 Task: Select the auto option in the chat request send.
Action: Mouse moved to (16, 675)
Screenshot: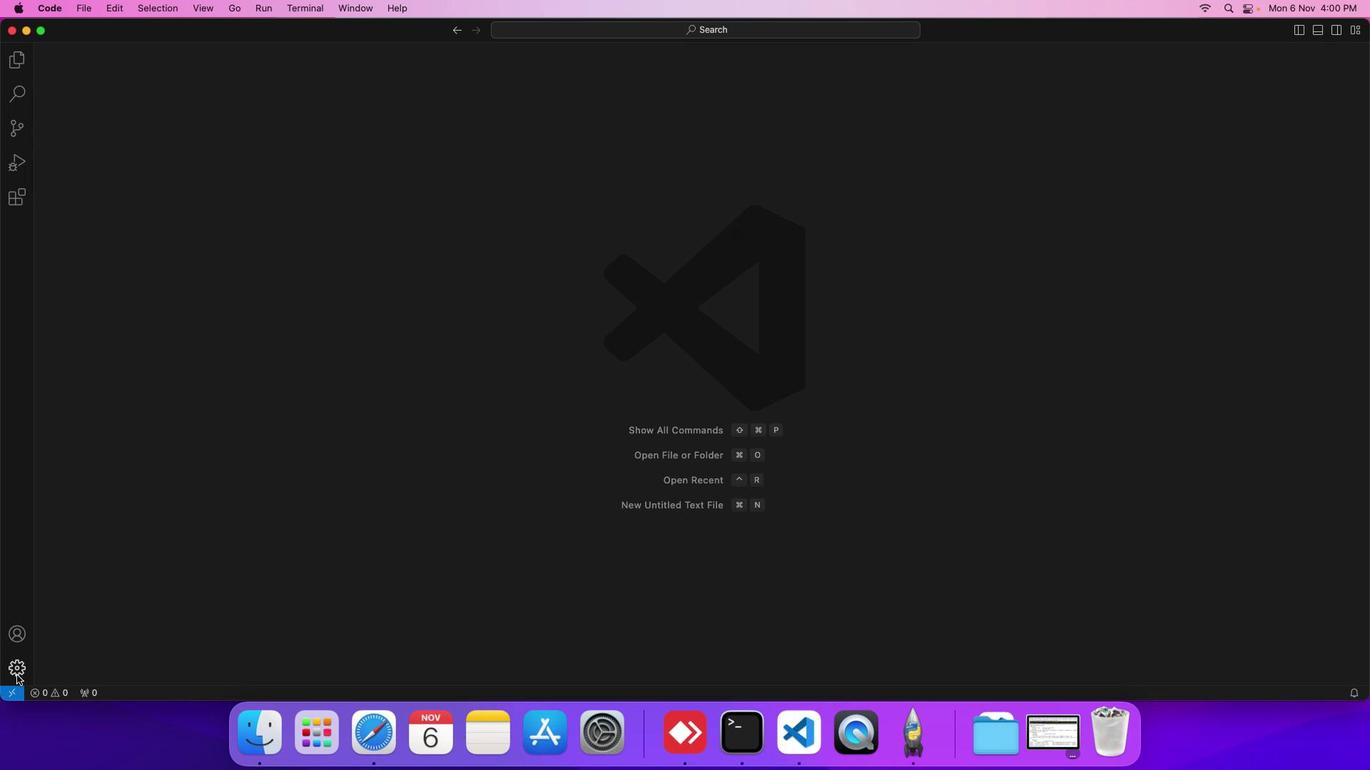 
Action: Mouse pressed left at (16, 675)
Screenshot: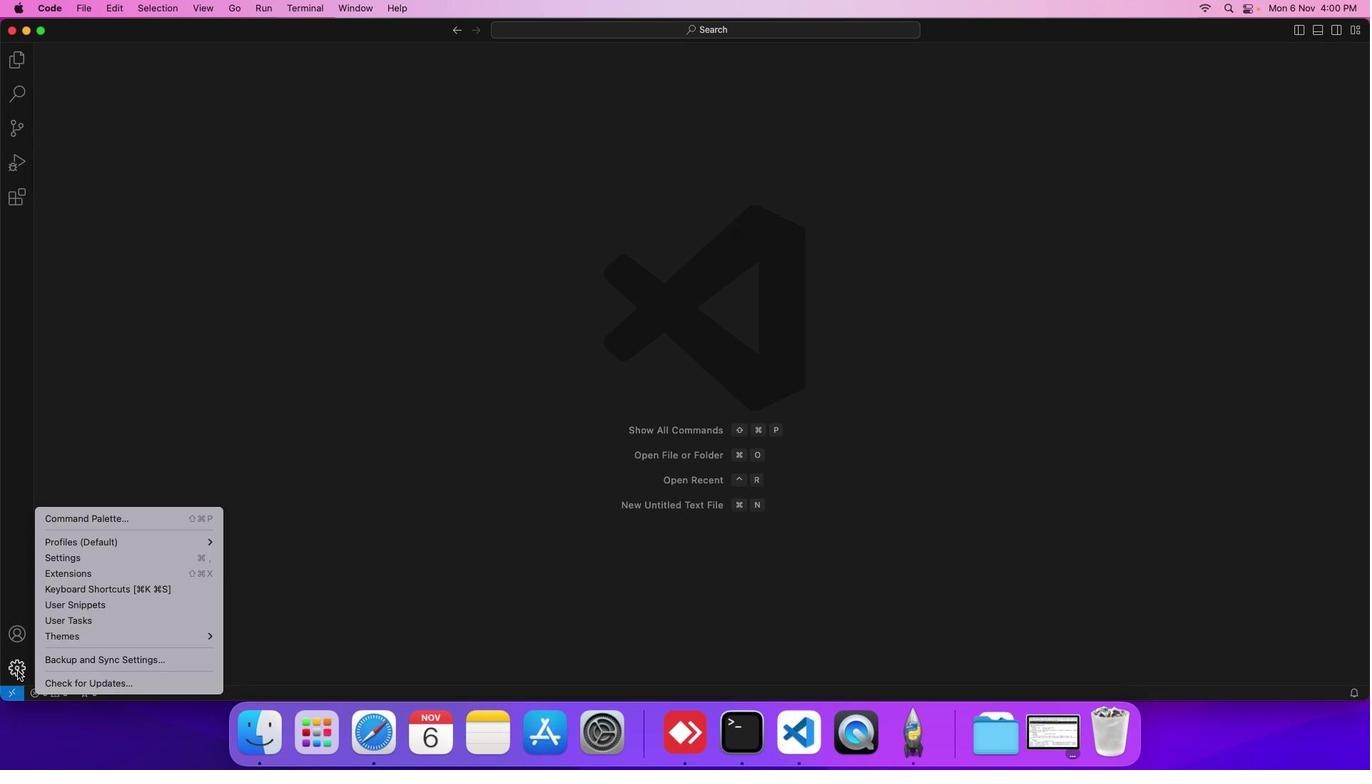 
Action: Mouse moved to (71, 559)
Screenshot: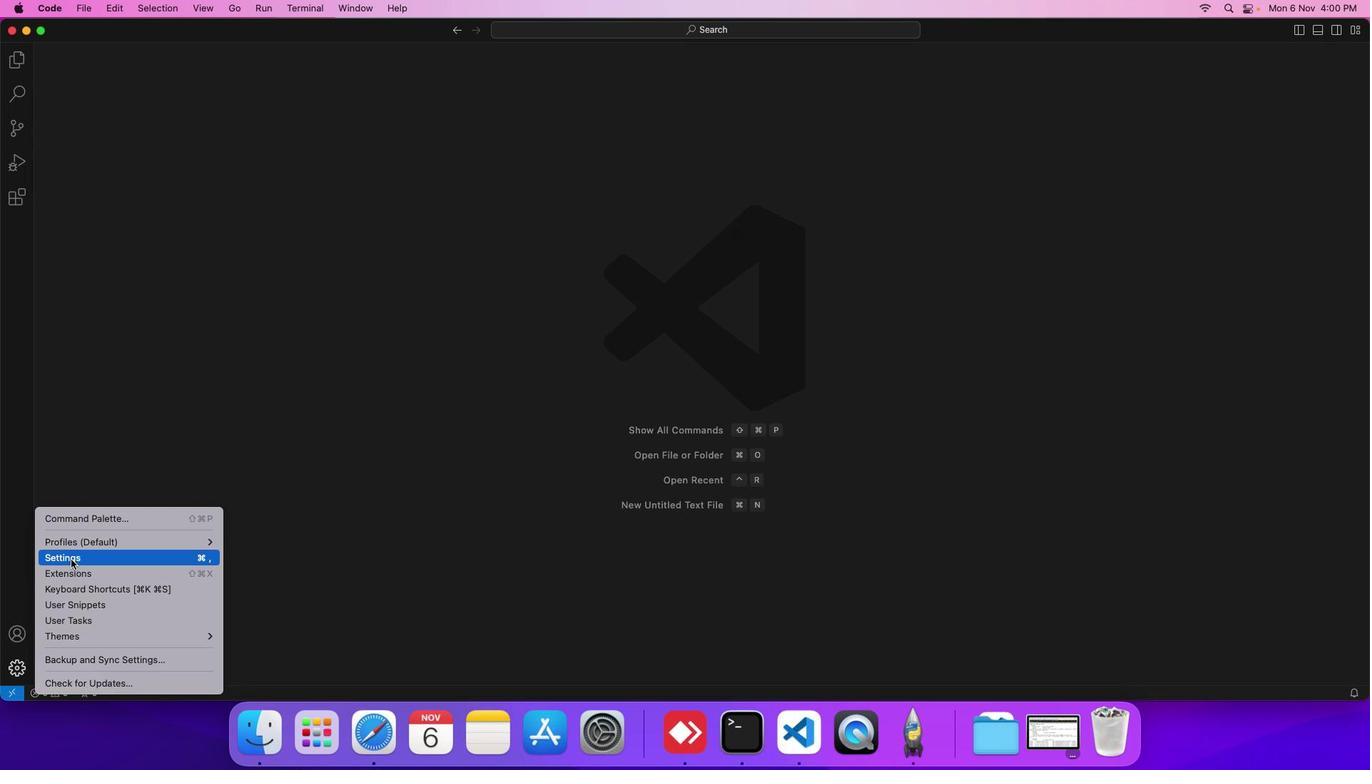 
Action: Mouse pressed left at (71, 559)
Screenshot: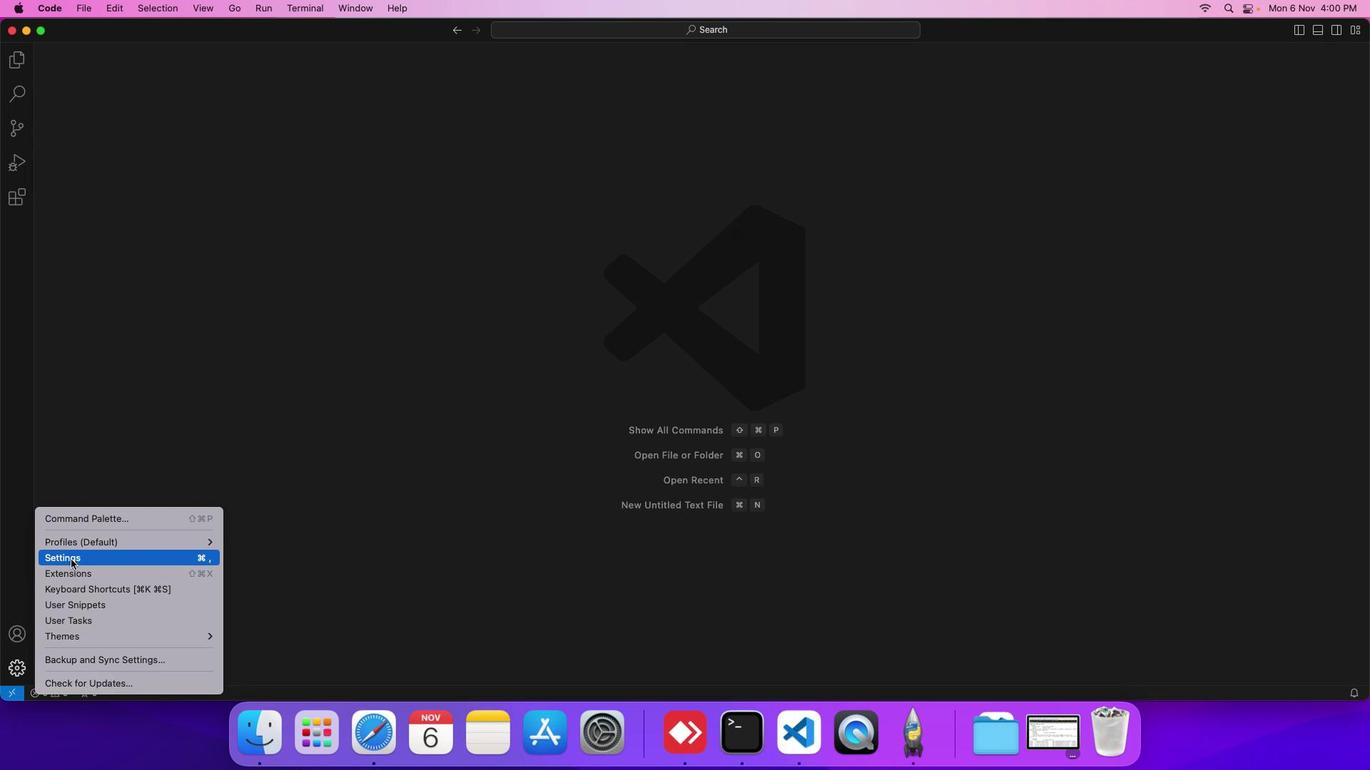 
Action: Mouse moved to (341, 208)
Screenshot: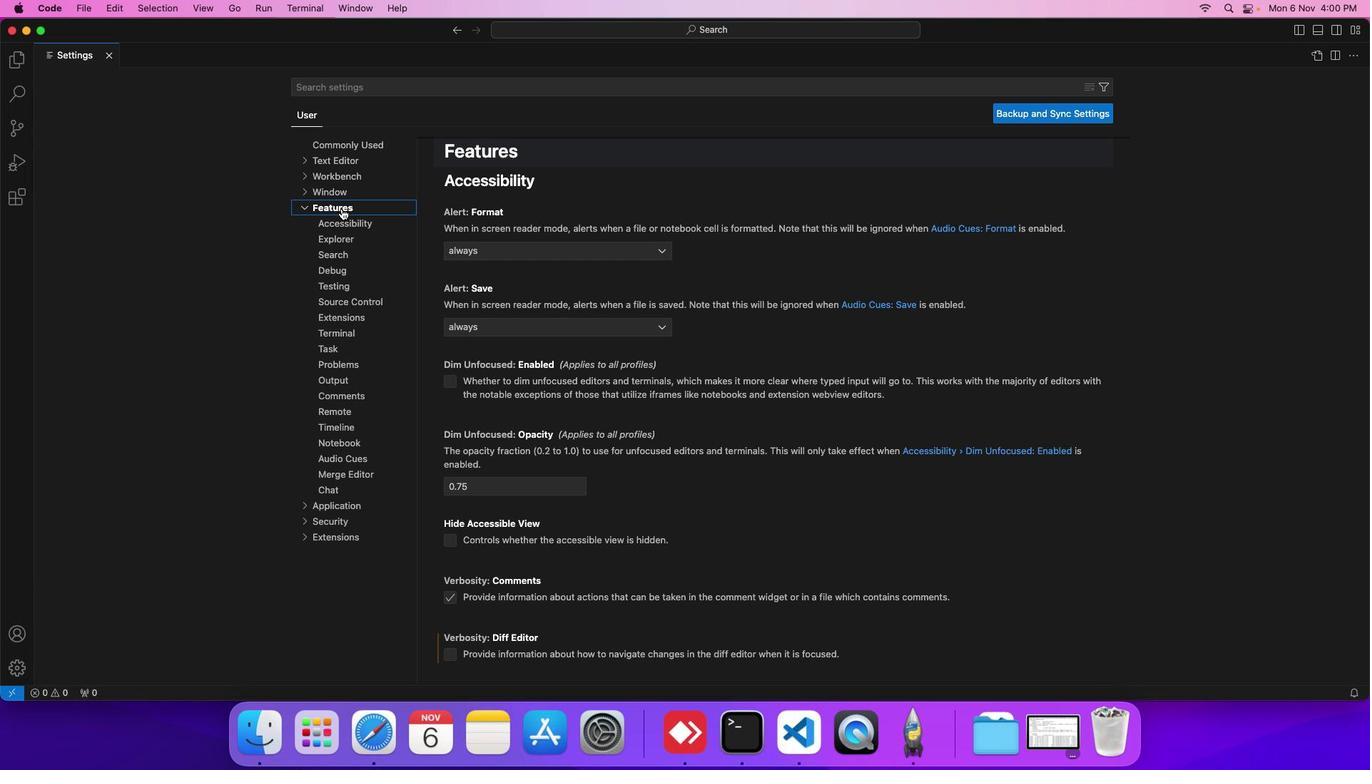 
Action: Mouse pressed left at (341, 208)
Screenshot: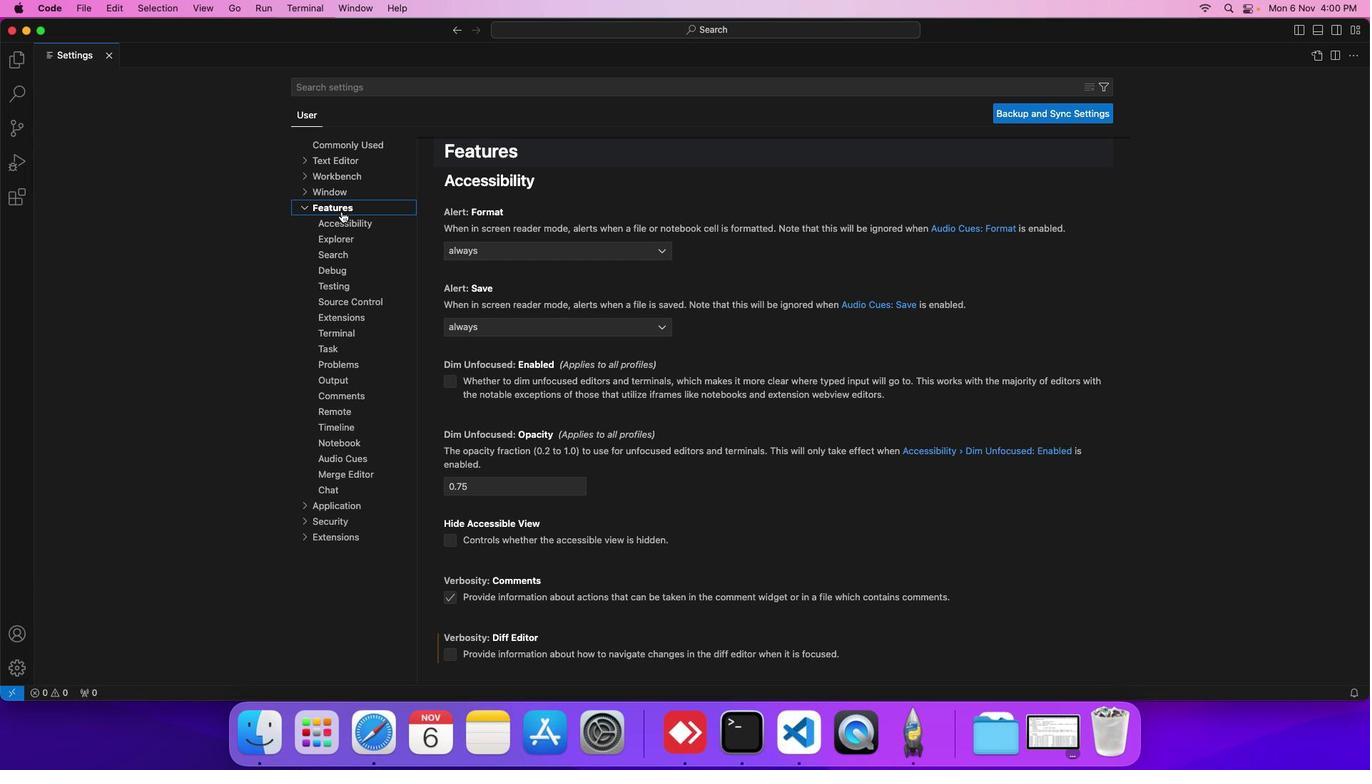 
Action: Mouse moved to (345, 456)
Screenshot: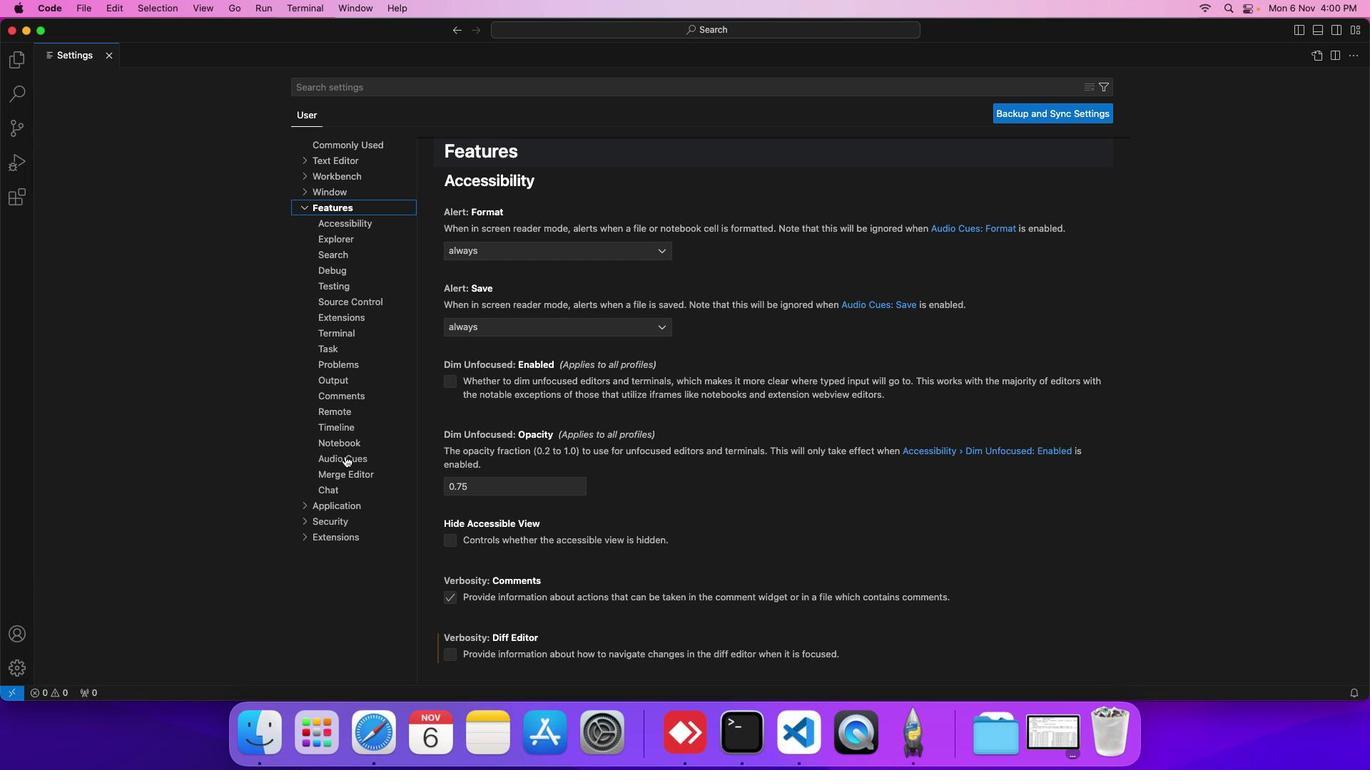 
Action: Mouse pressed left at (345, 456)
Screenshot: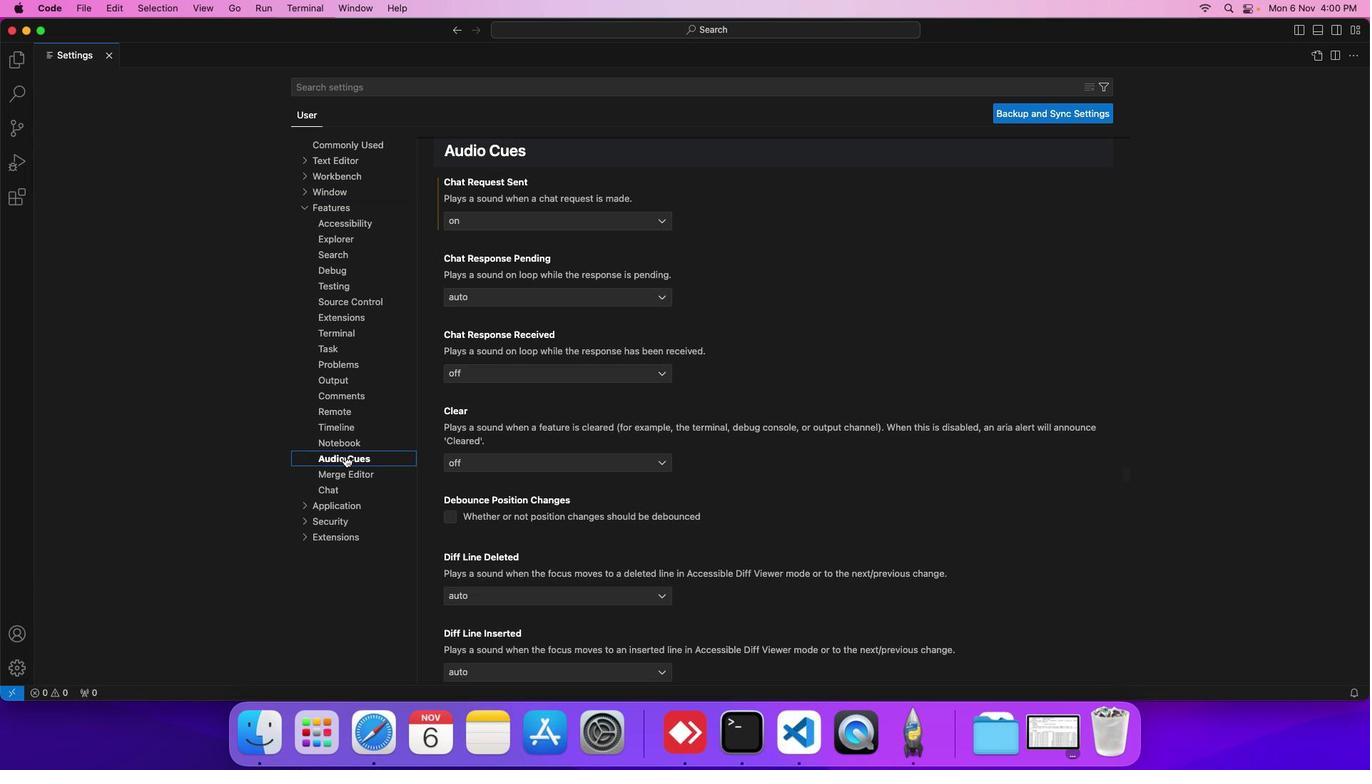
Action: Mouse moved to (502, 222)
Screenshot: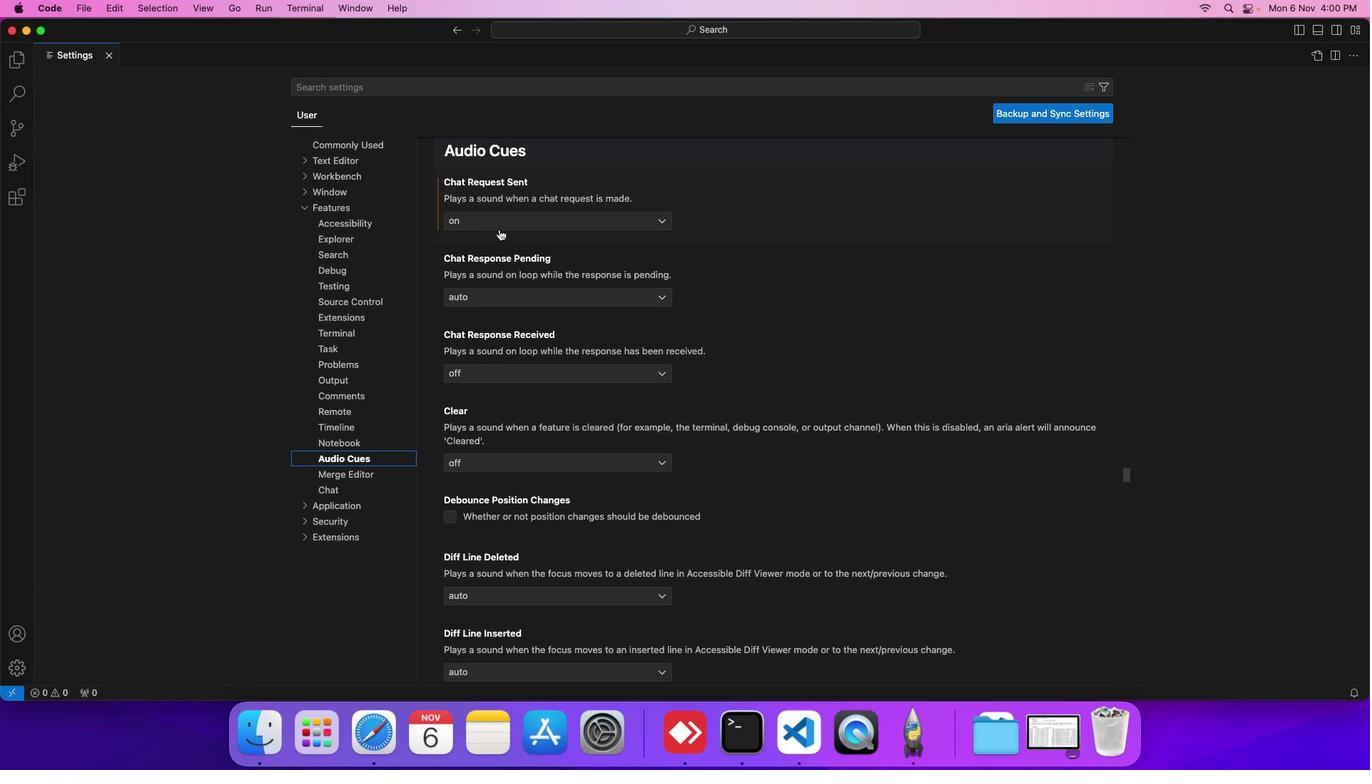 
Action: Mouse pressed left at (502, 222)
Screenshot: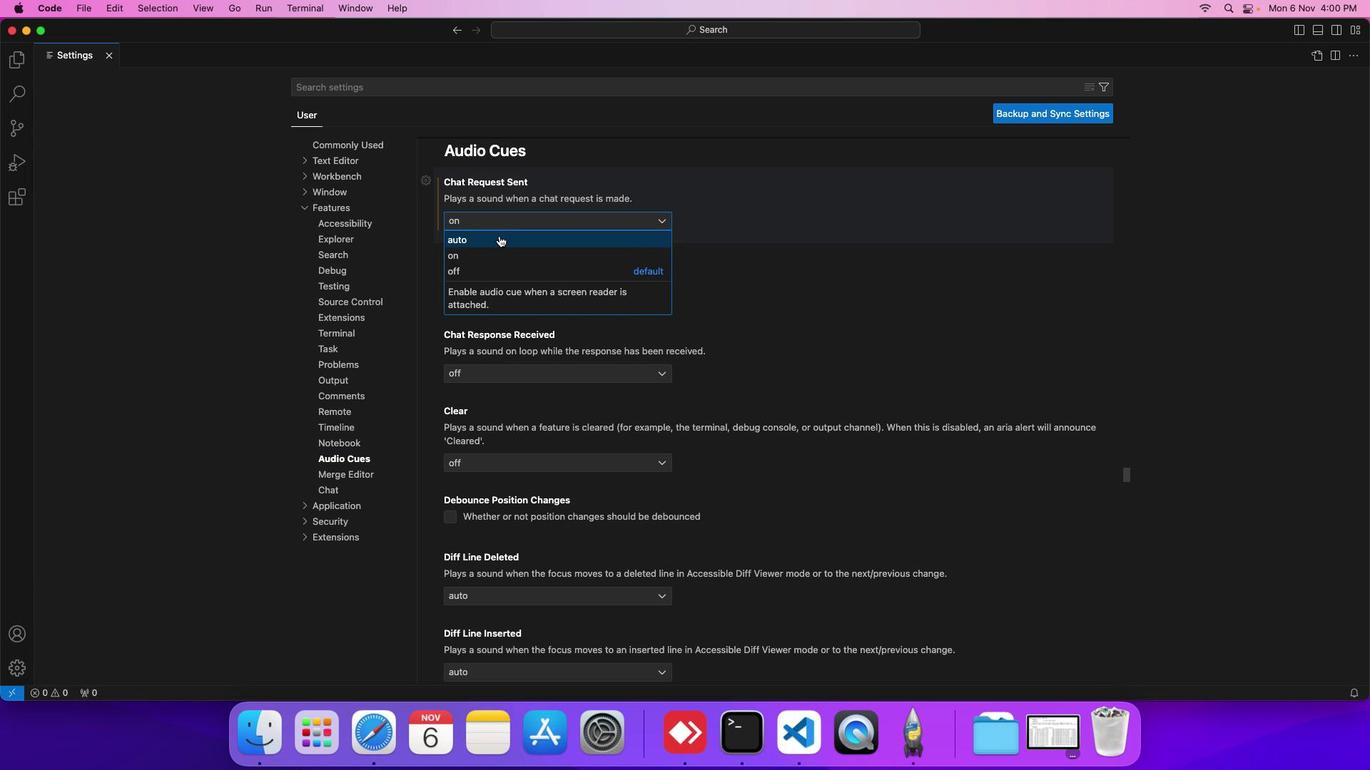 
Action: Mouse moved to (493, 241)
Screenshot: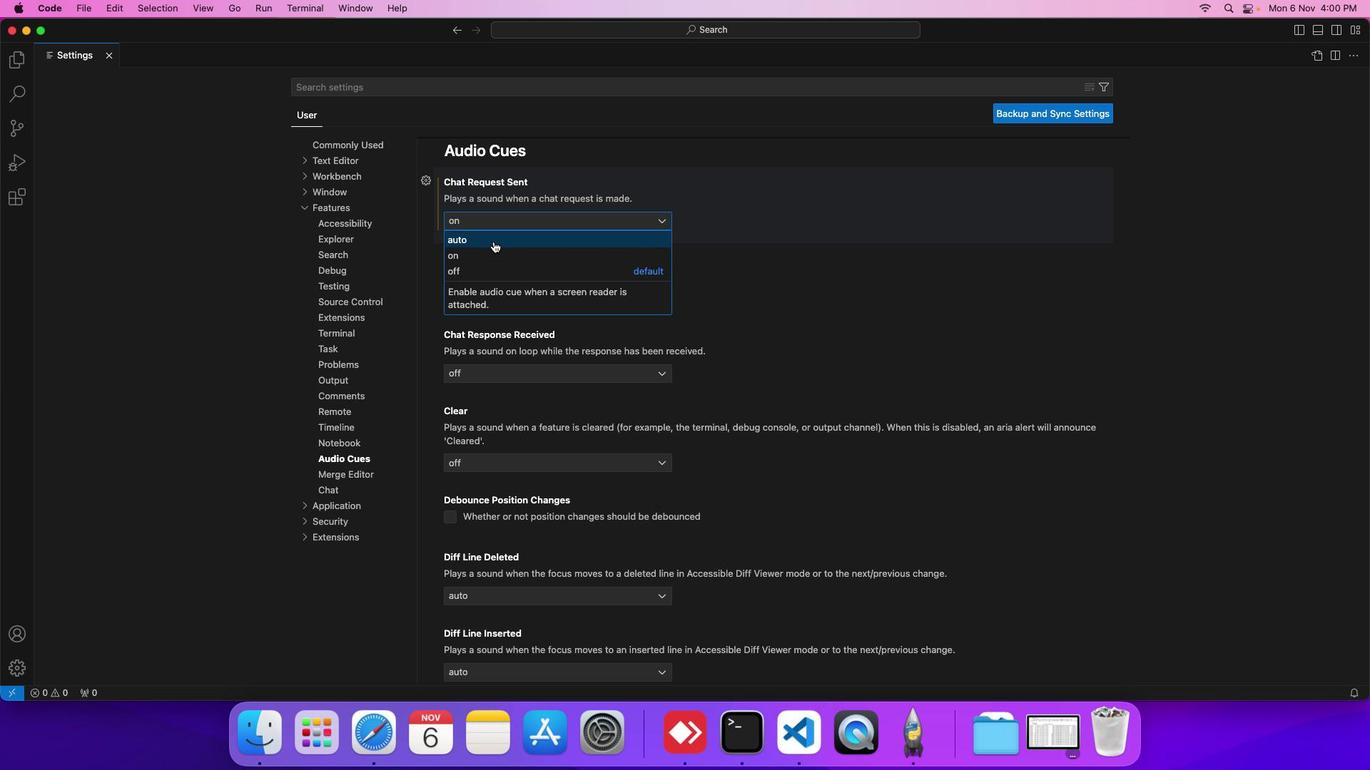 
Action: Mouse pressed left at (493, 241)
Screenshot: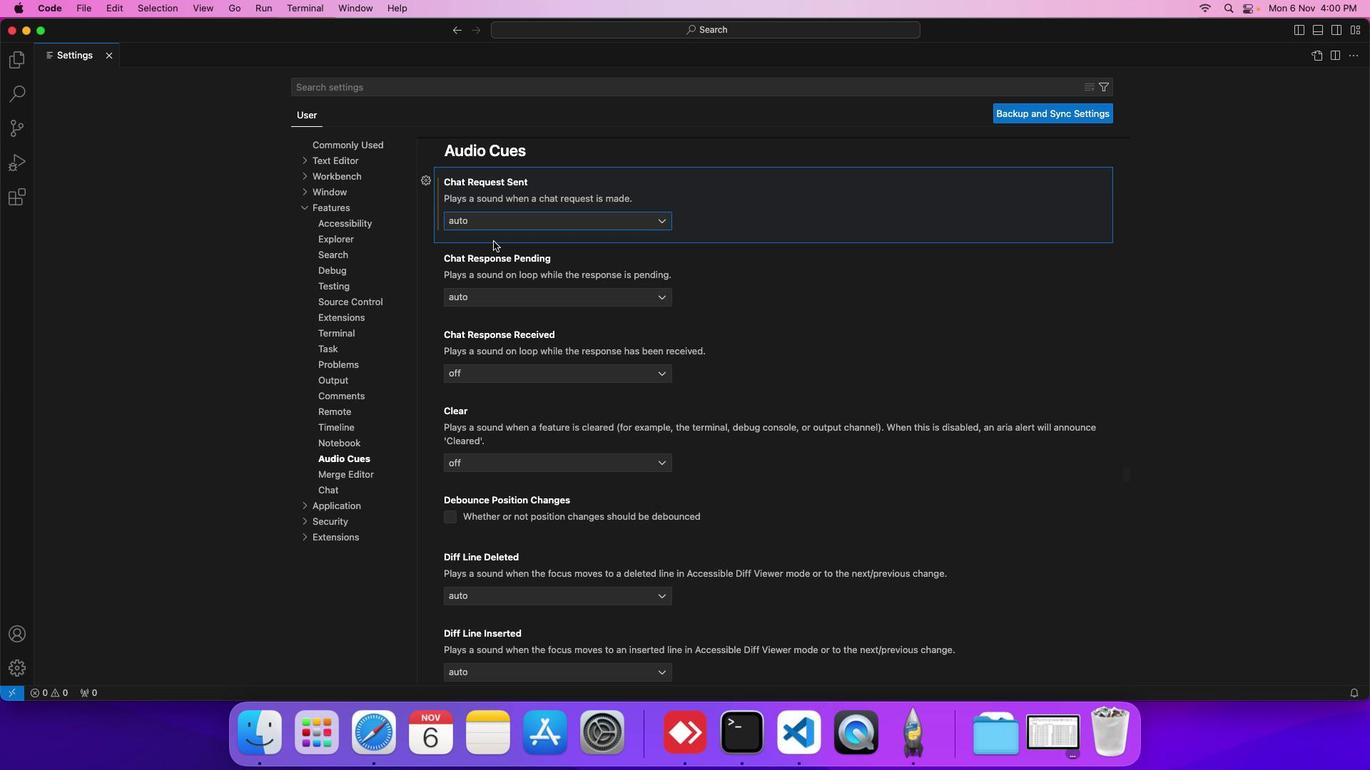
Action: Mouse moved to (506, 213)
Screenshot: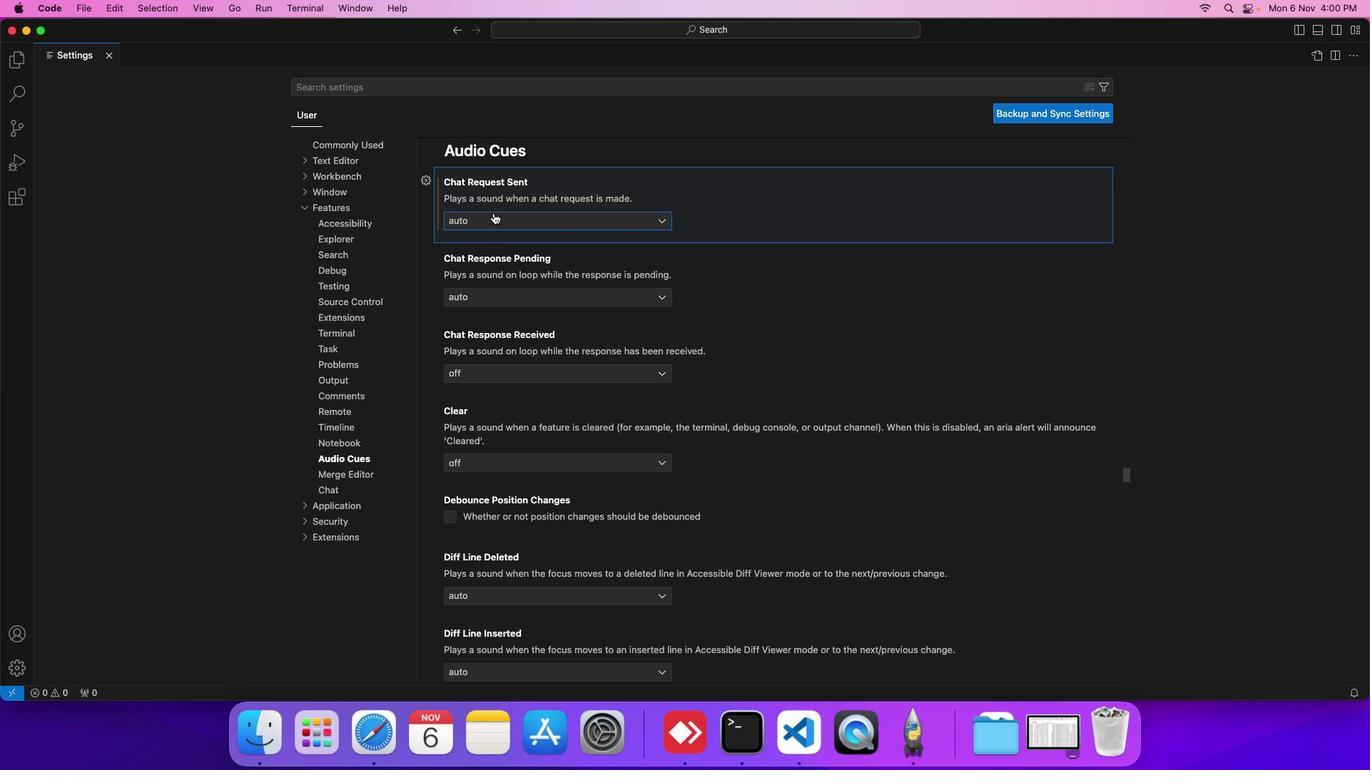 
